 Task: Explore learn.
Action: Mouse moved to (255, 346)
Screenshot: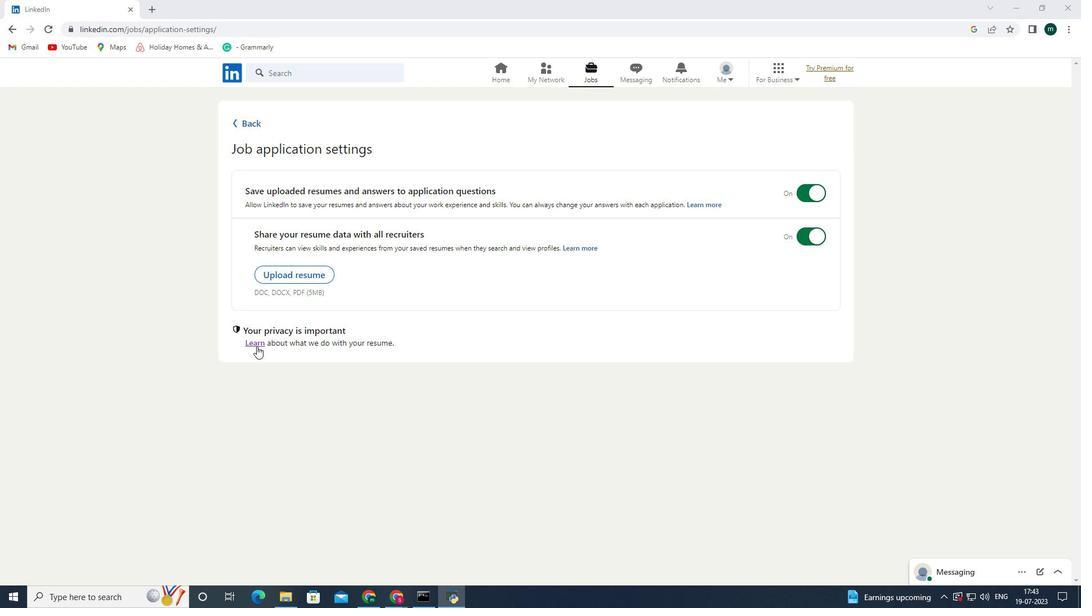 
Action: Mouse pressed left at (255, 346)
Screenshot: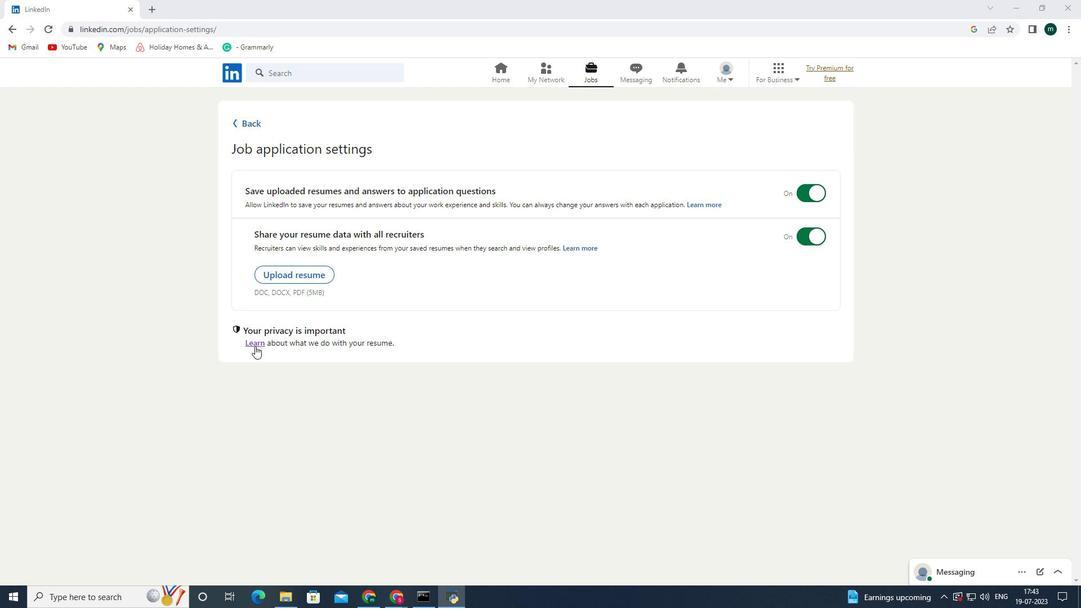 
Action: Mouse moved to (842, 70)
Screenshot: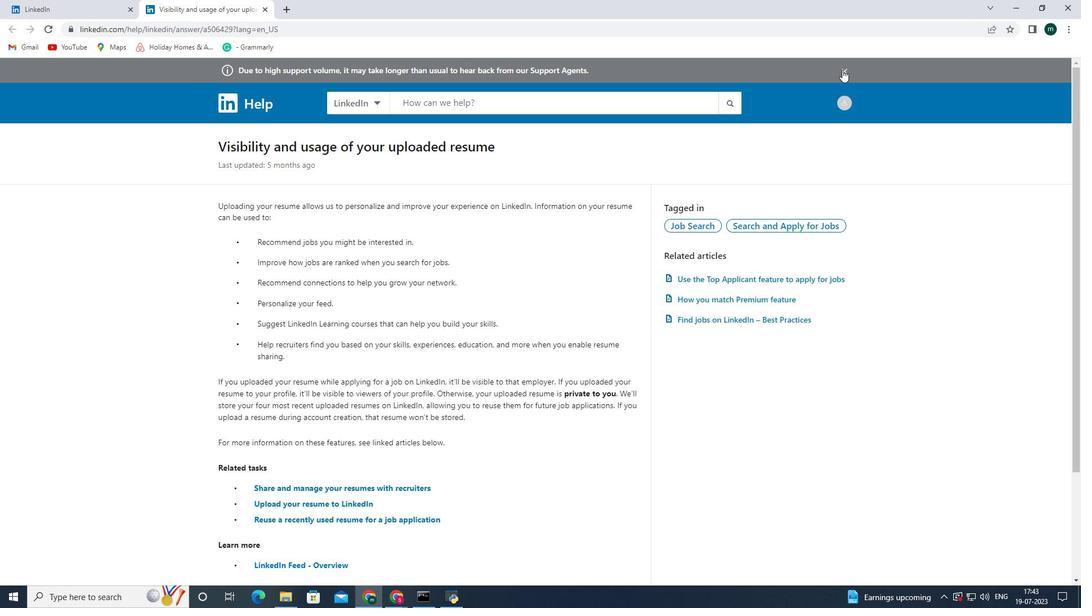 
Action: Mouse pressed left at (842, 70)
Screenshot: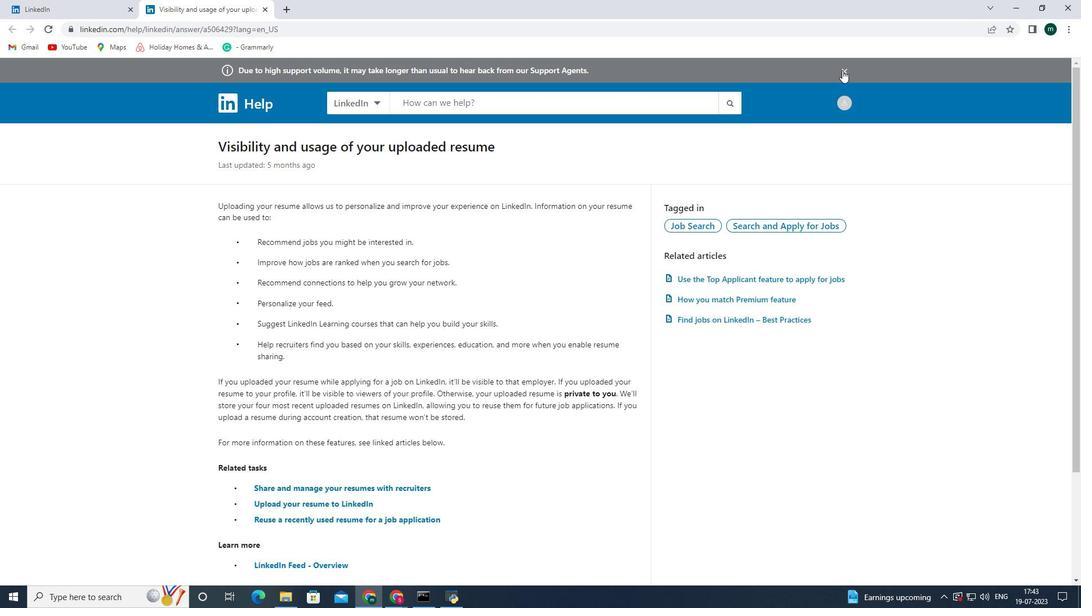 
Action: Mouse moved to (549, 225)
Screenshot: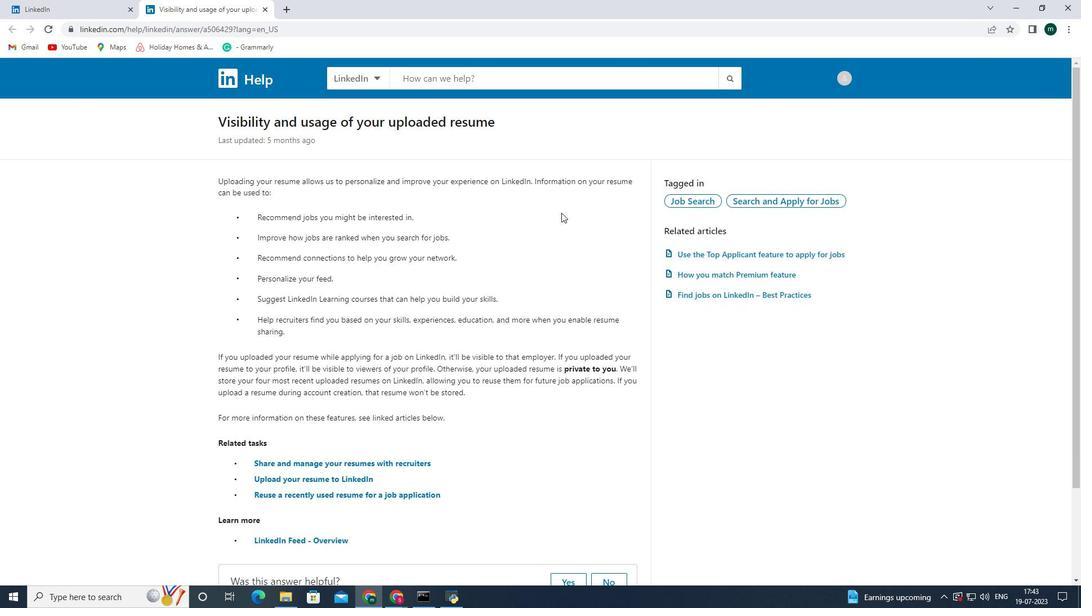 
Action: Mouse scrolled (549, 224) with delta (0, 0)
Screenshot: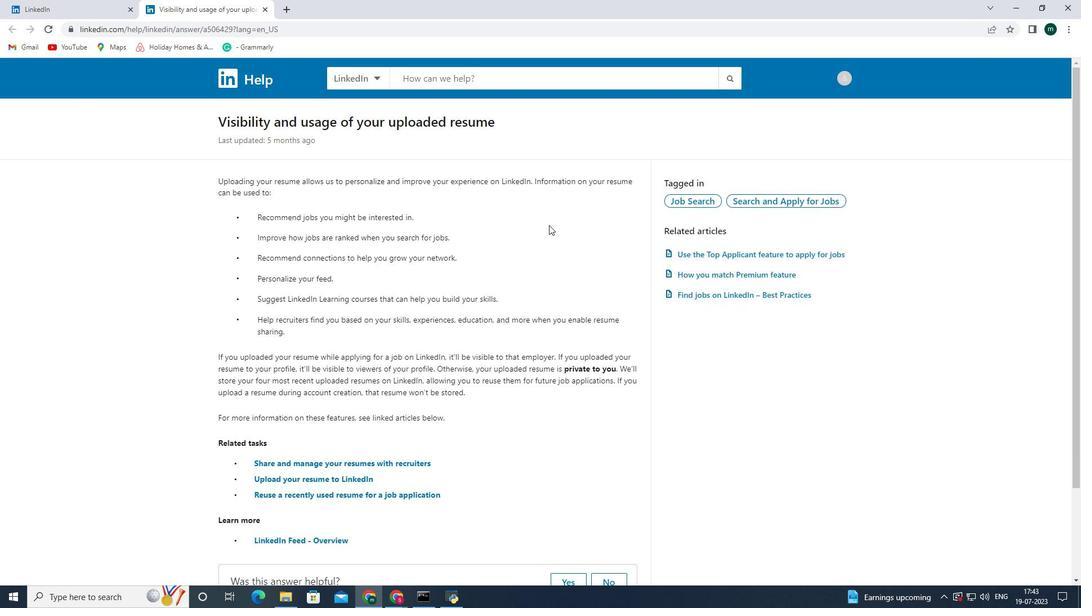 
Action: Mouse scrolled (549, 224) with delta (0, 0)
Screenshot: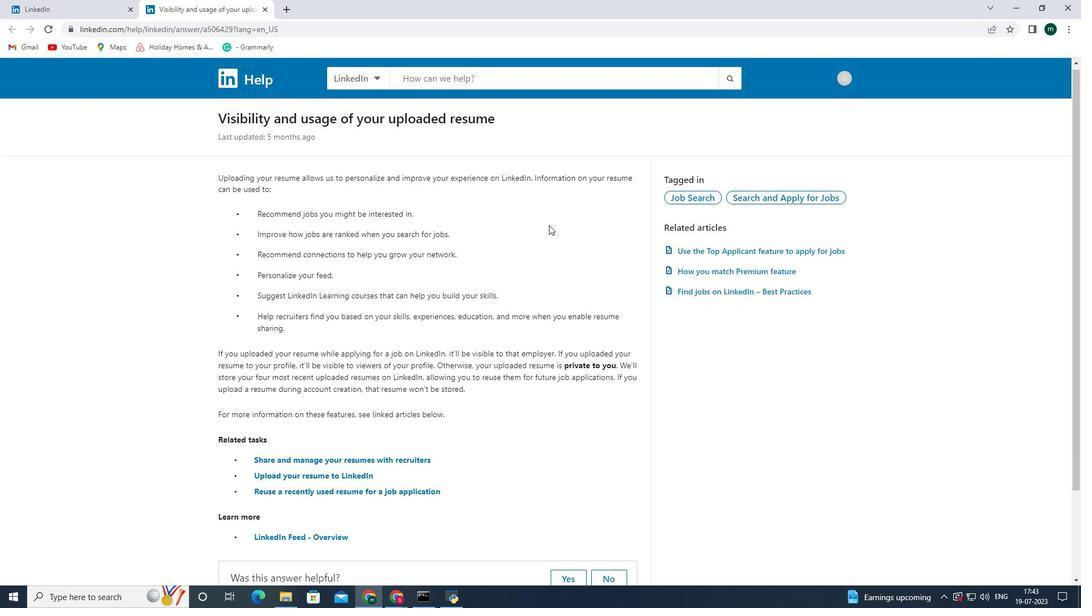 
Action: Mouse scrolled (549, 224) with delta (0, 0)
Screenshot: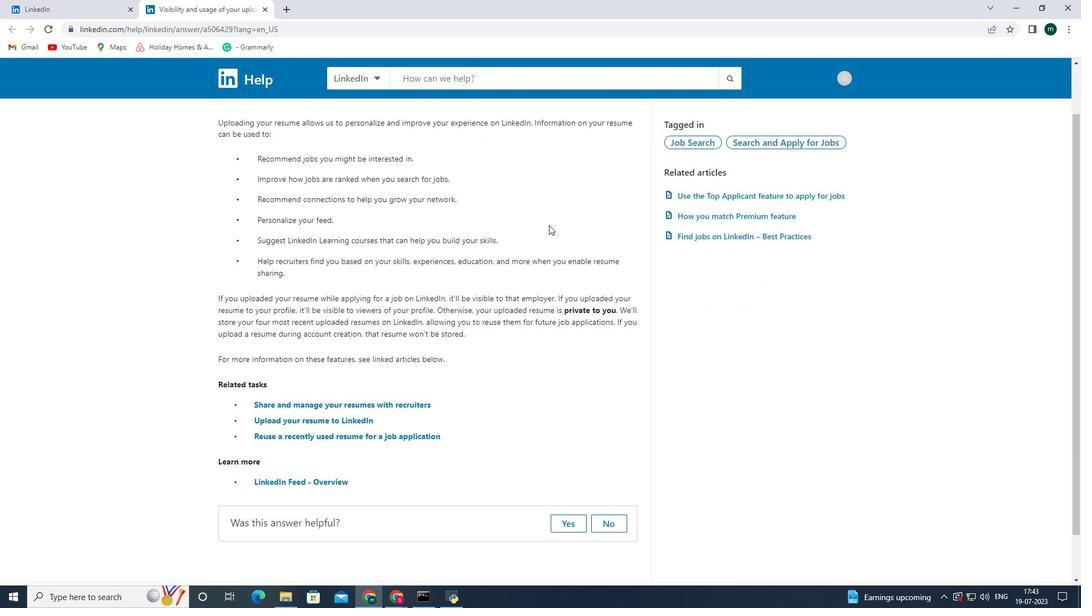 
Action: Mouse moved to (548, 225)
Screenshot: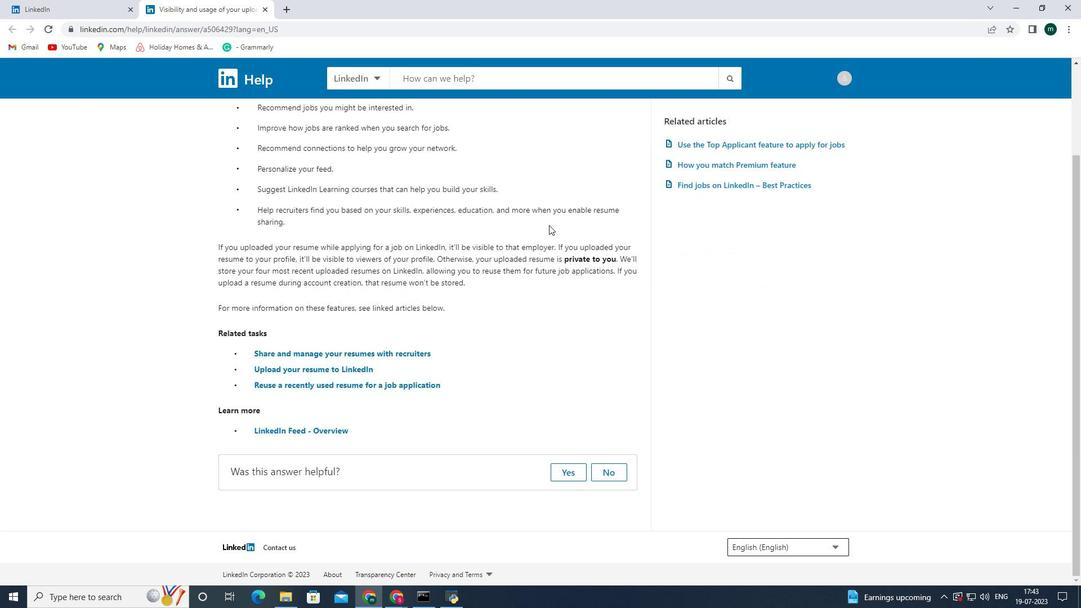 
Action: Mouse scrolled (548, 224) with delta (0, 0)
Screenshot: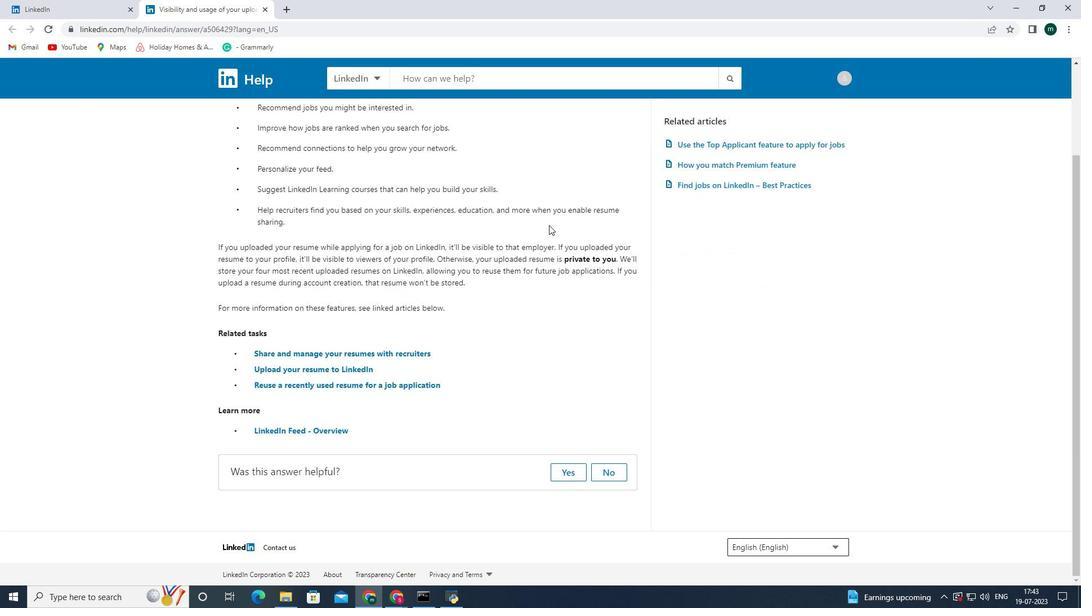 
Action: Mouse scrolled (548, 224) with delta (0, 0)
Screenshot: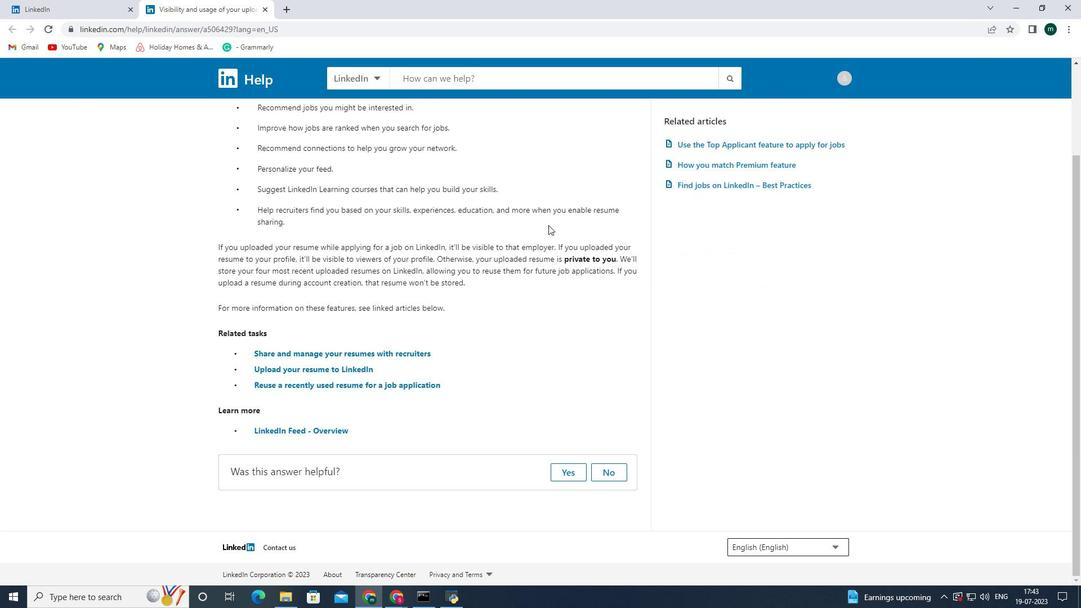 
Action: Mouse scrolled (548, 224) with delta (0, 0)
Screenshot: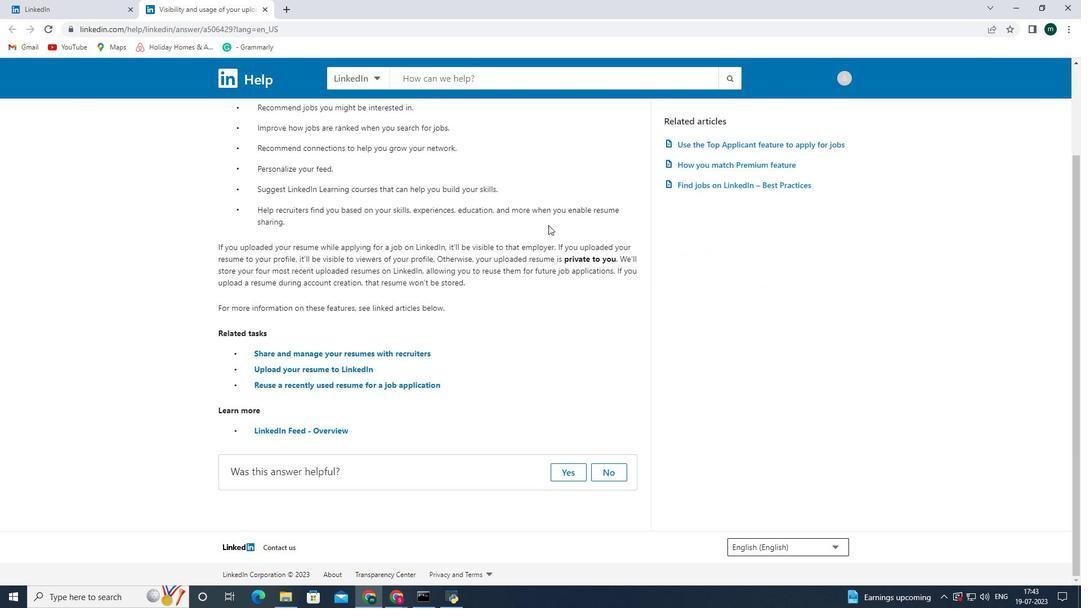 
Action: Mouse scrolled (548, 224) with delta (0, 0)
Screenshot: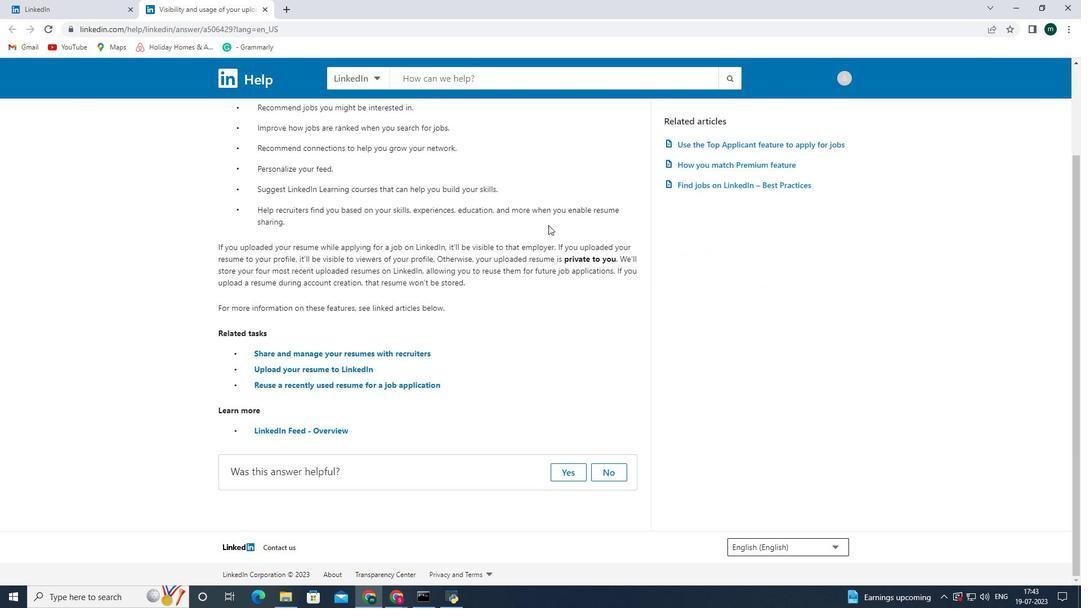 
Action: Mouse scrolled (548, 225) with delta (0, 0)
Screenshot: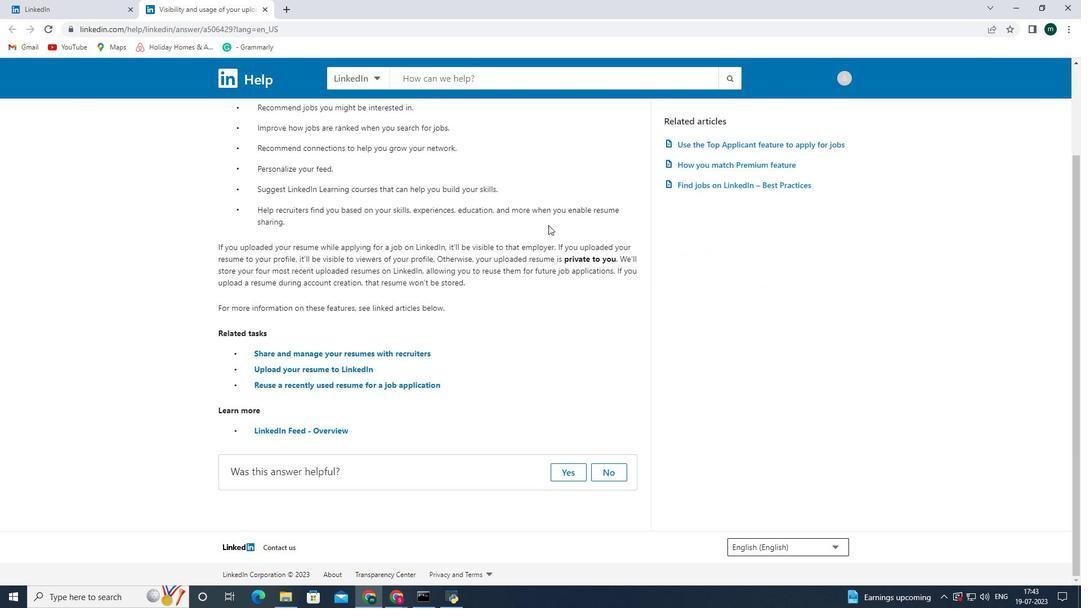 
Action: Mouse scrolled (548, 225) with delta (0, 0)
Screenshot: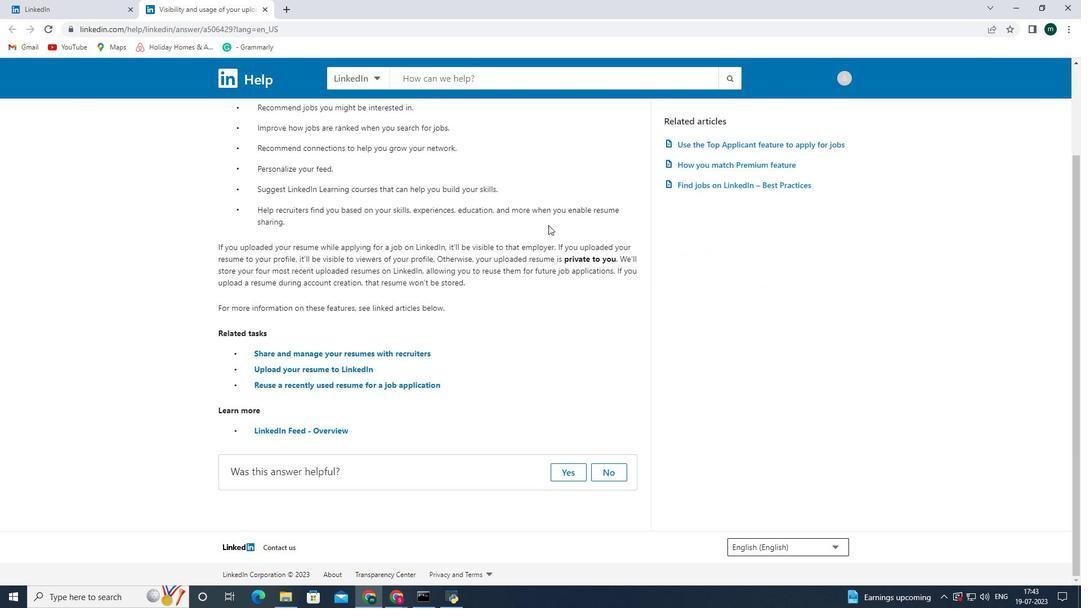 
Action: Mouse scrolled (548, 225) with delta (0, 0)
Screenshot: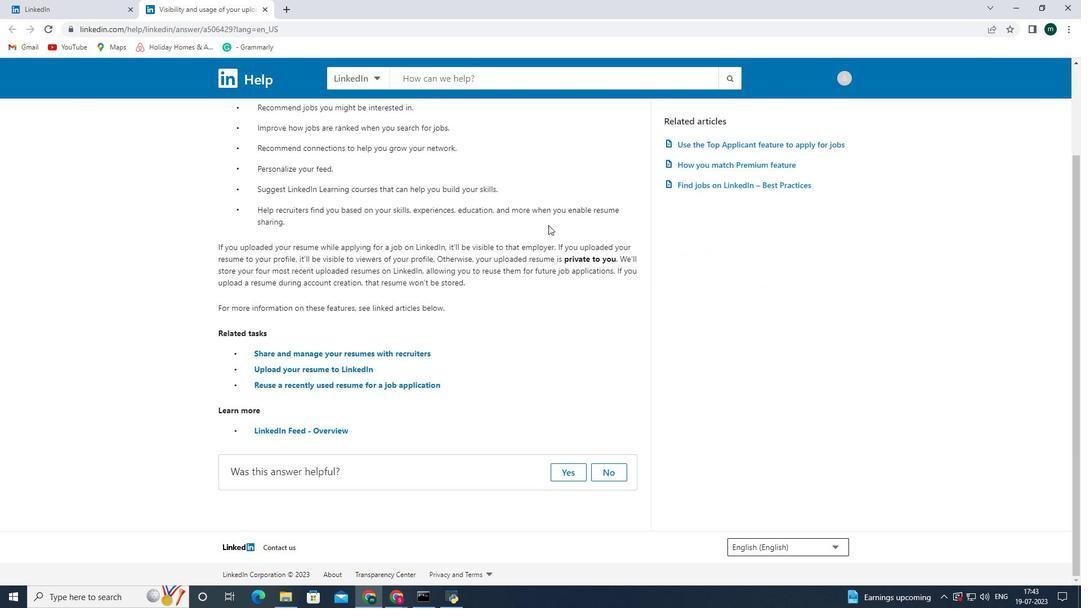 
Action: Mouse scrolled (548, 225) with delta (0, 0)
Screenshot: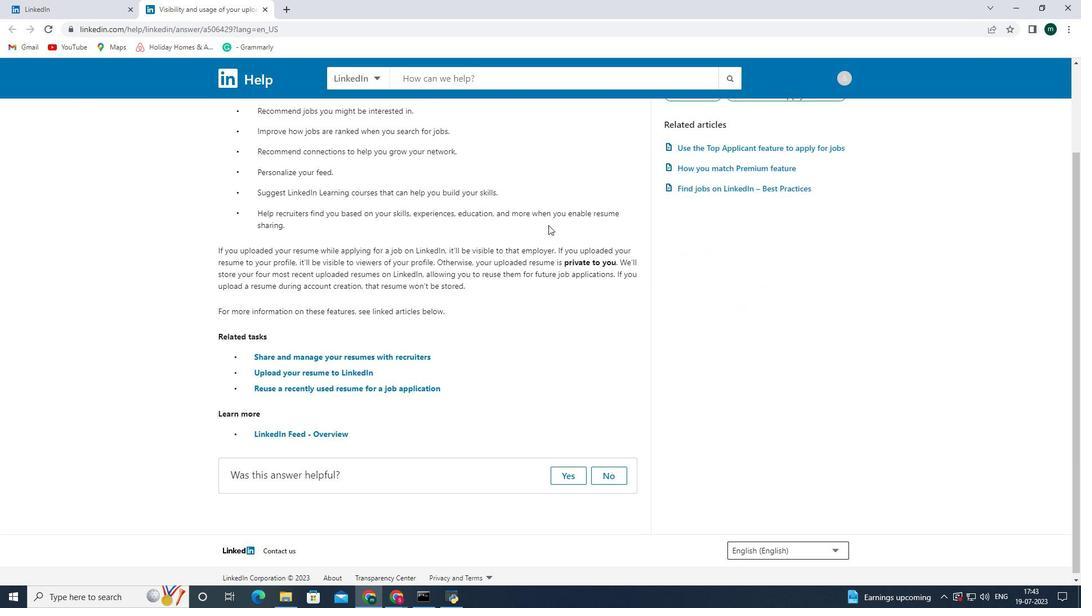 
Action: Mouse scrolled (548, 225) with delta (0, 0)
Screenshot: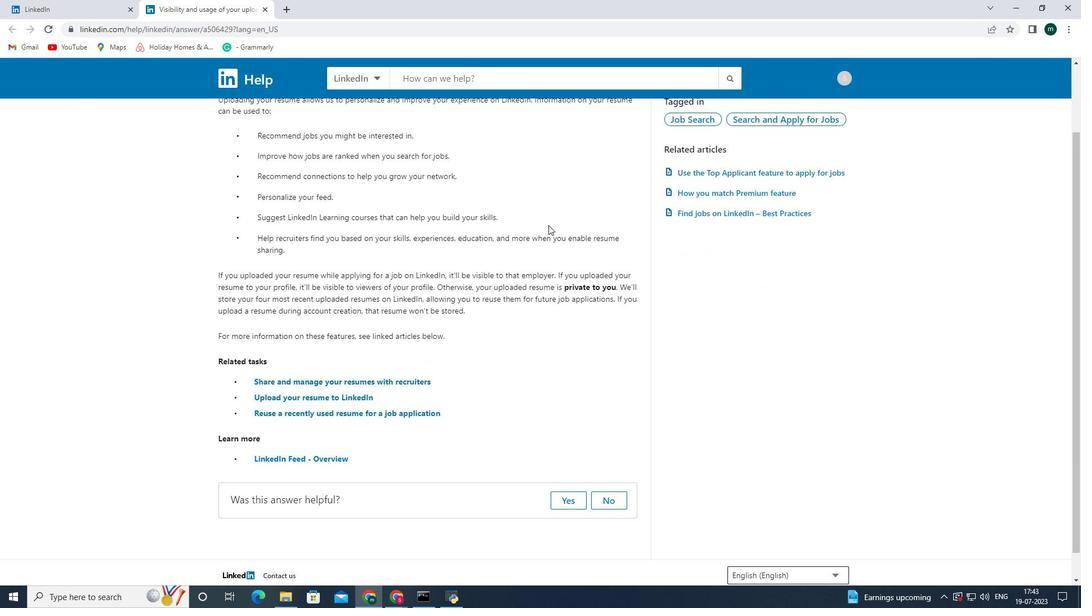 
Action: Mouse scrolled (548, 225) with delta (0, 0)
Screenshot: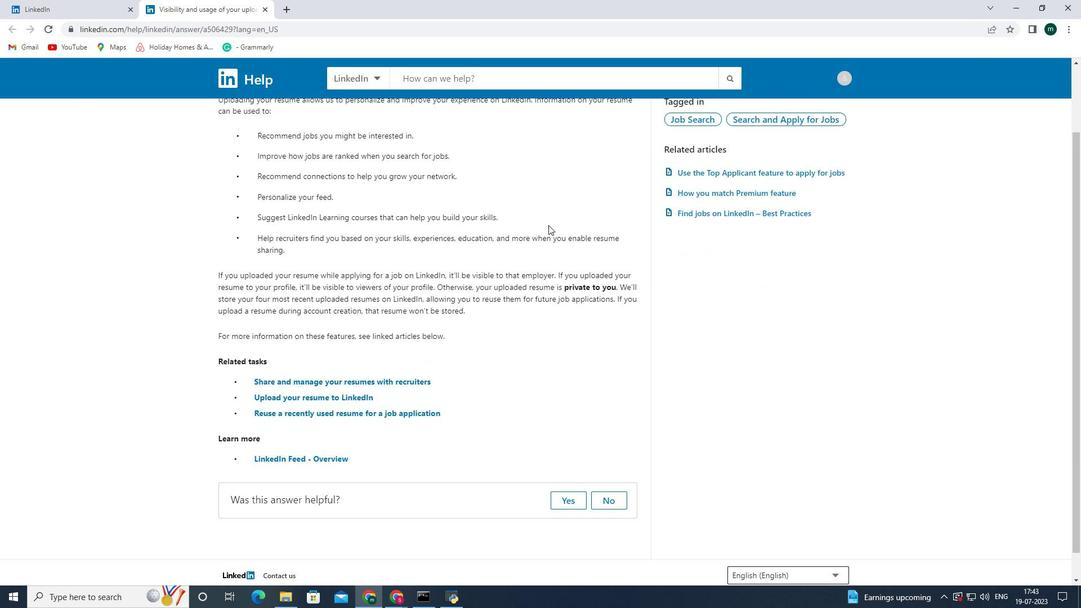 
Action: Mouse scrolled (548, 225) with delta (0, 0)
Screenshot: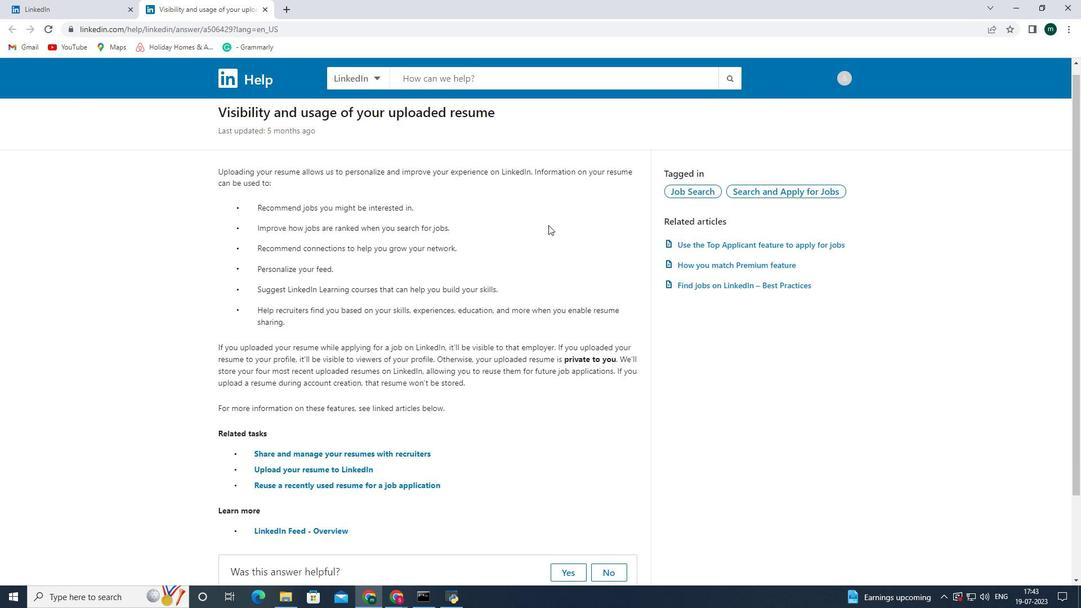 
Action: Mouse scrolled (548, 224) with delta (0, 0)
Screenshot: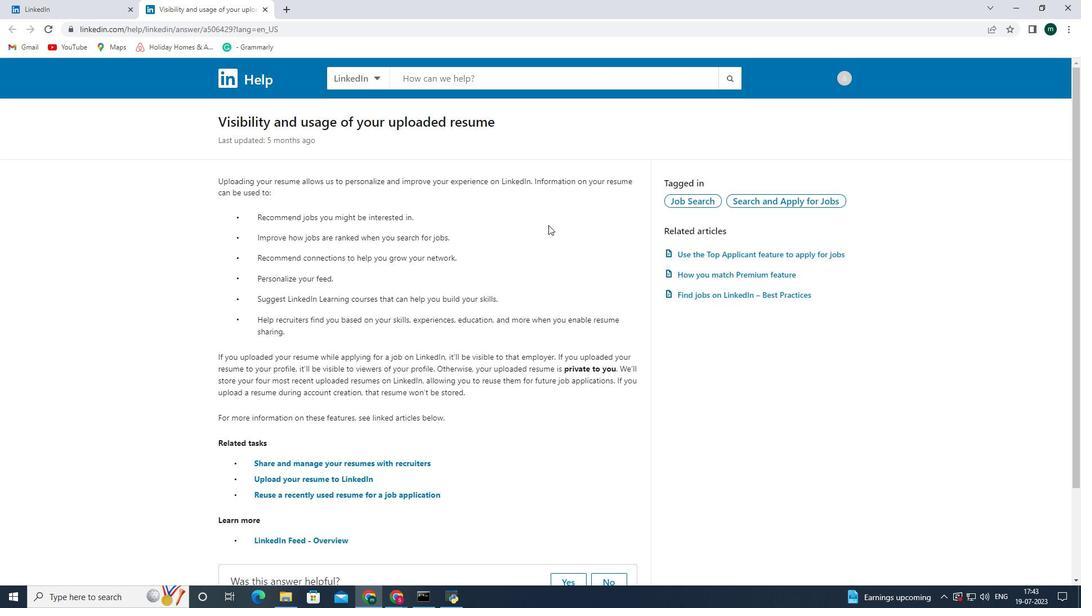 
Action: Mouse scrolled (548, 224) with delta (0, 0)
Screenshot: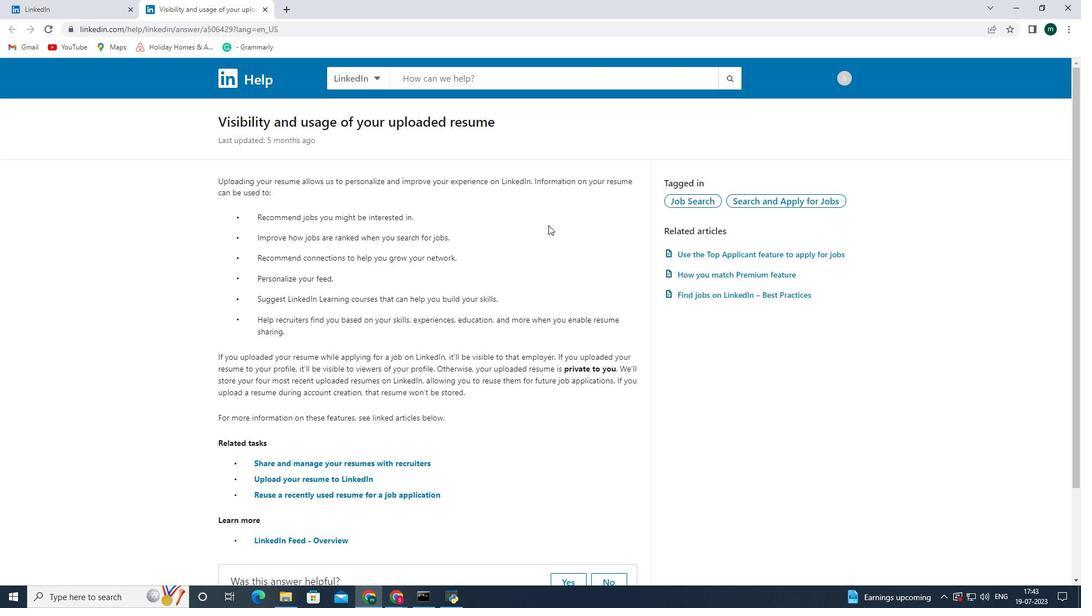 
Action: Mouse scrolled (548, 224) with delta (0, 0)
Screenshot: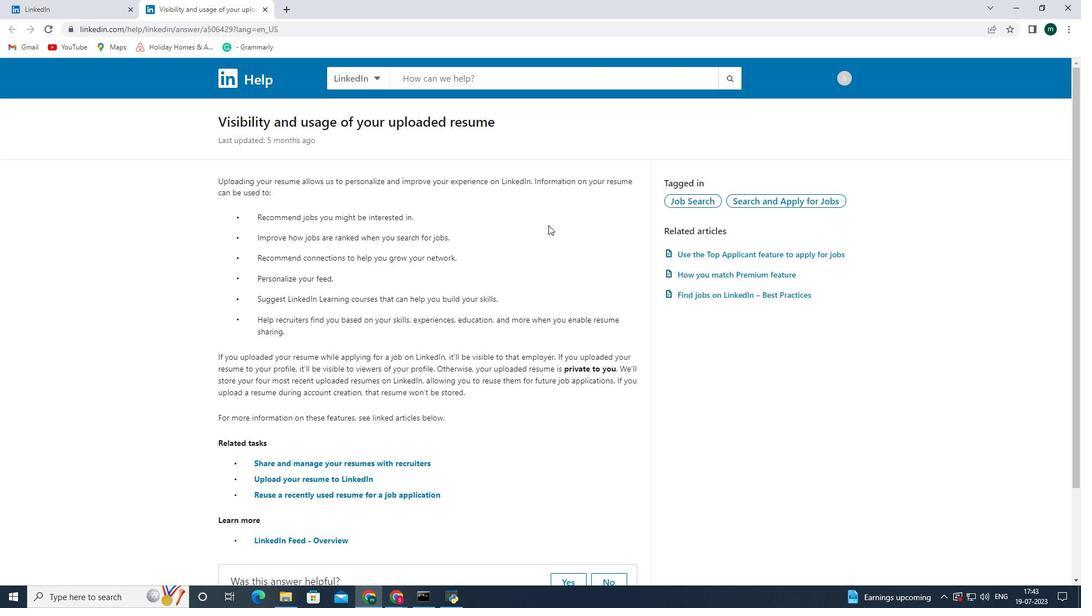 
Action: Mouse scrolled (548, 224) with delta (0, 0)
Screenshot: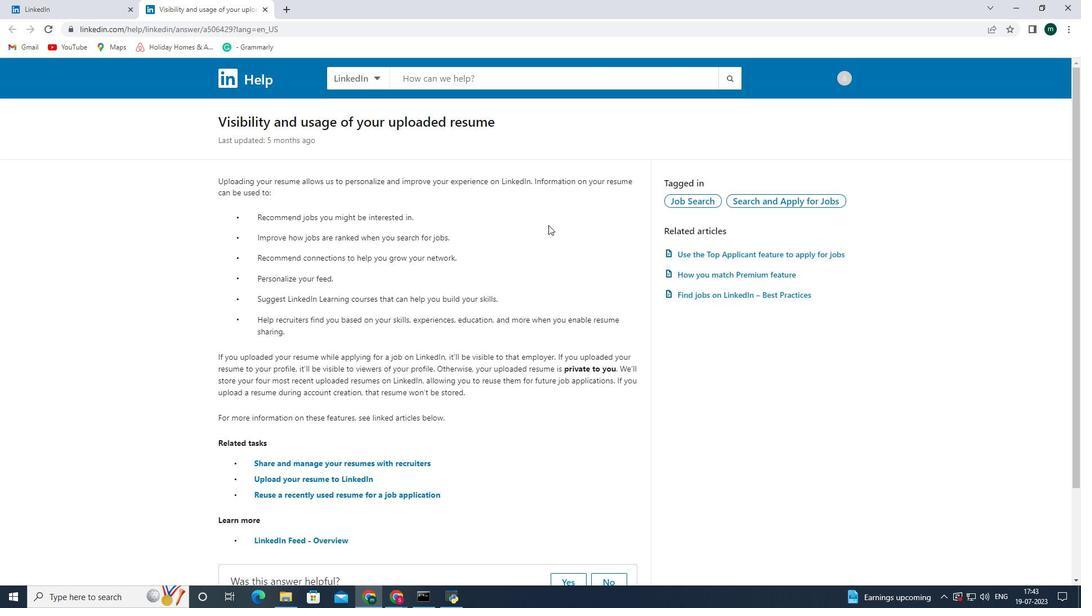 
Action: Mouse scrolled (548, 224) with delta (0, 0)
Screenshot: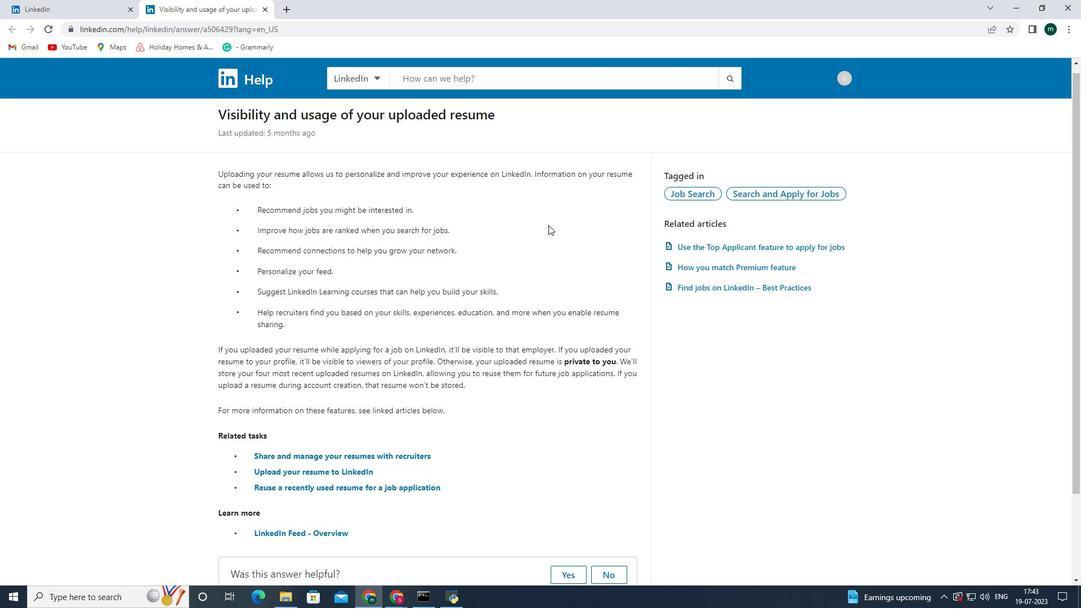 
